 Task: Use the formula "CUMIPMT" in spreadsheet "Project protfolio".
Action: Mouse moved to (120, 71)
Screenshot: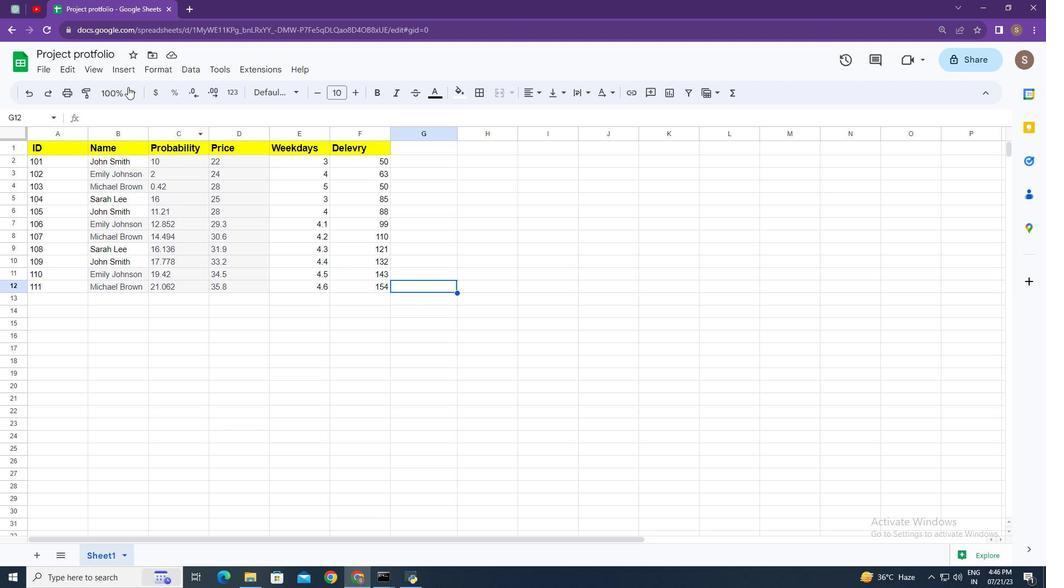 
Action: Mouse pressed left at (120, 71)
Screenshot: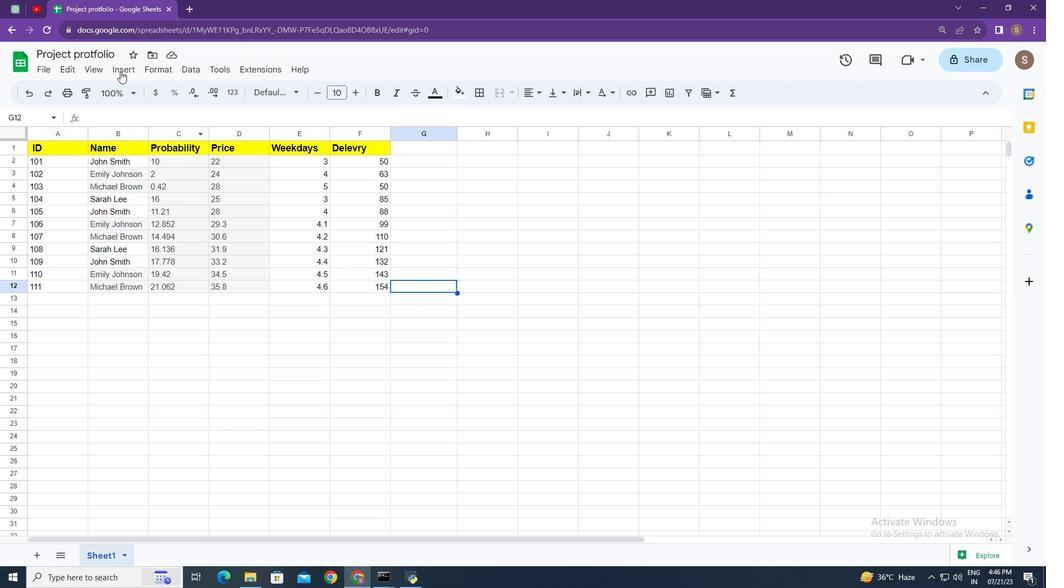
Action: Mouse moved to (194, 280)
Screenshot: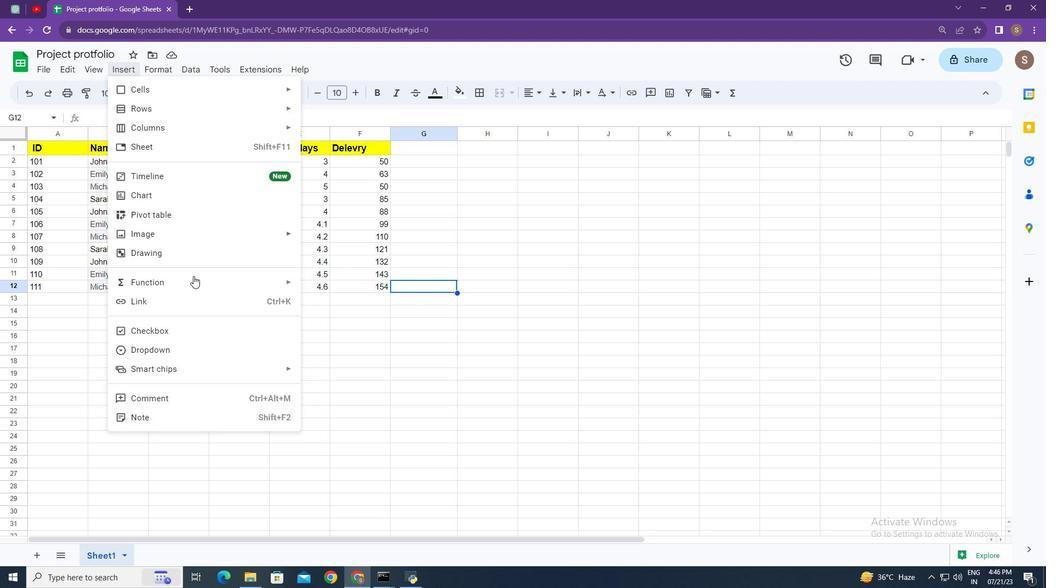 
Action: Mouse pressed left at (194, 280)
Screenshot: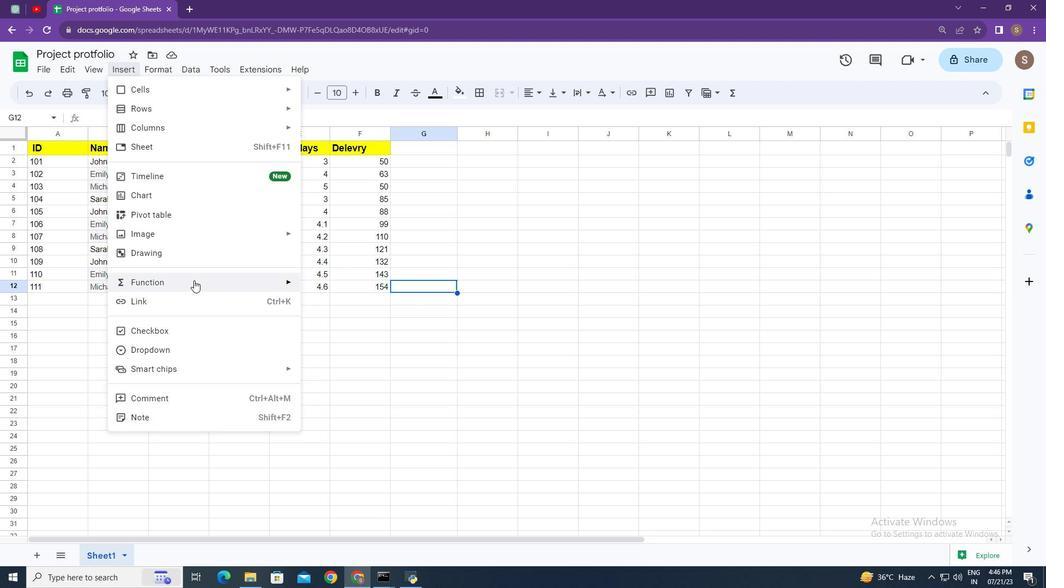 
Action: Mouse moved to (366, 219)
Screenshot: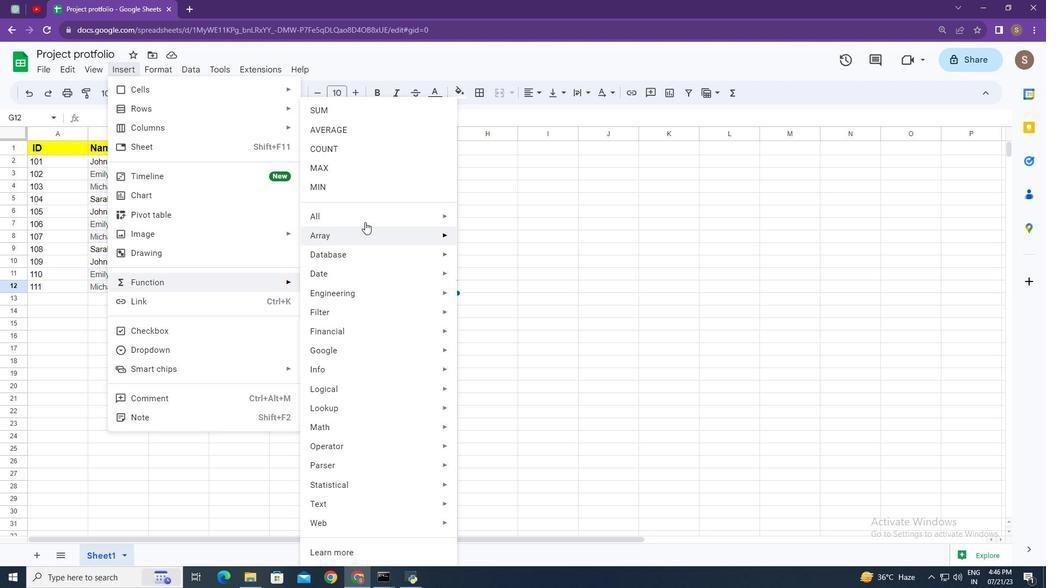 
Action: Mouse pressed left at (366, 219)
Screenshot: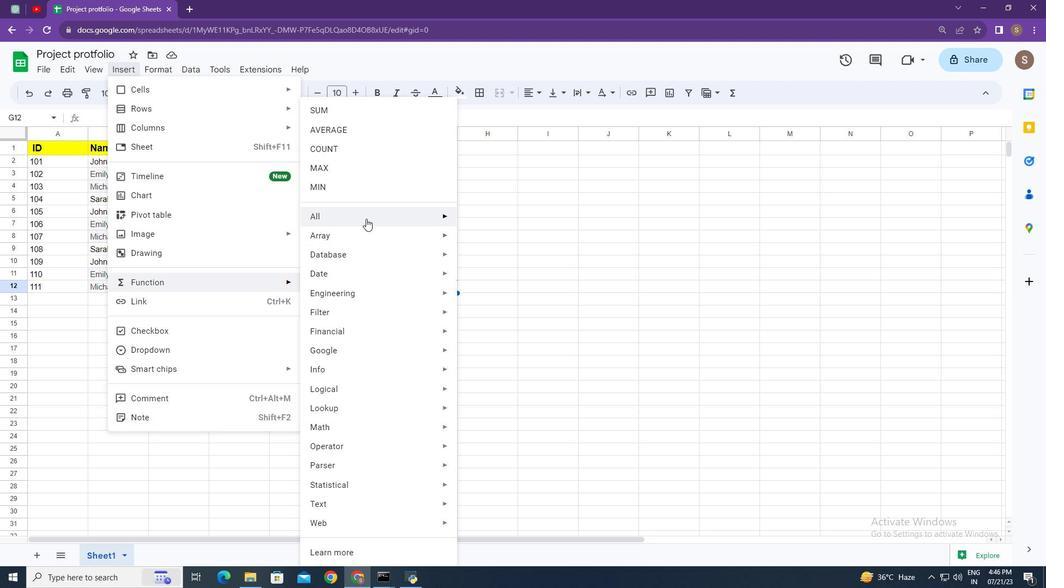 
Action: Mouse moved to (512, 373)
Screenshot: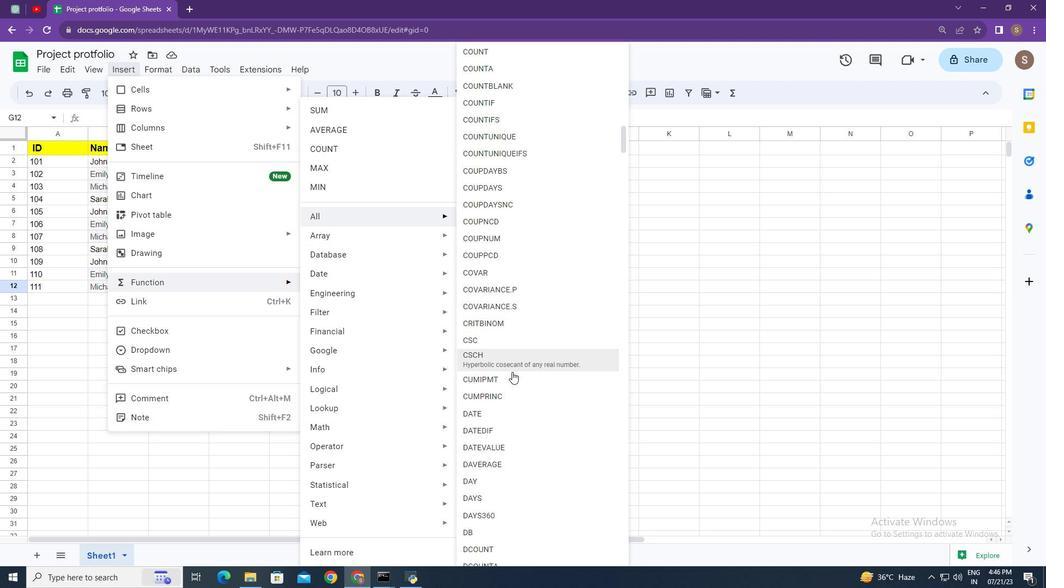 
Action: Mouse pressed left at (512, 373)
Screenshot: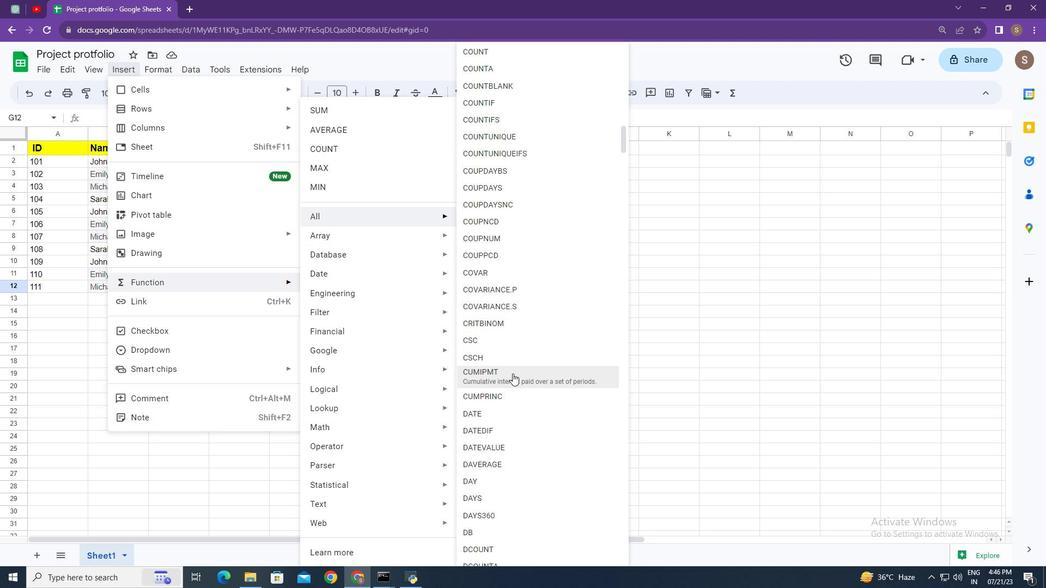 
Action: Mouse moved to (404, 281)
Screenshot: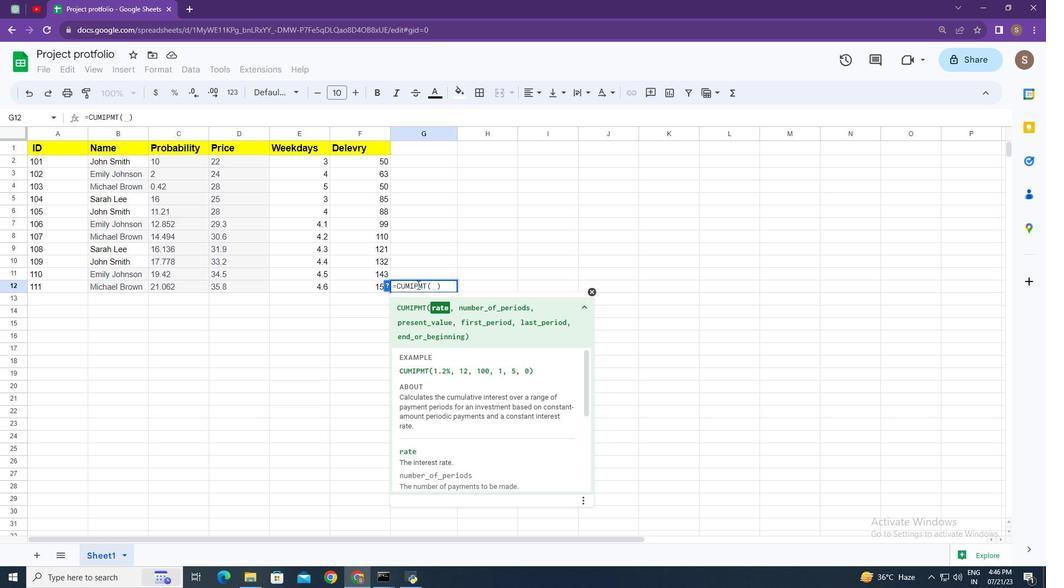 
Action: Key pressed 1.2<Key.shift_r>%,<Key.space>12,<Key.space>100,<Key.space>1,<Key.space>5,<Key.space>0
Screenshot: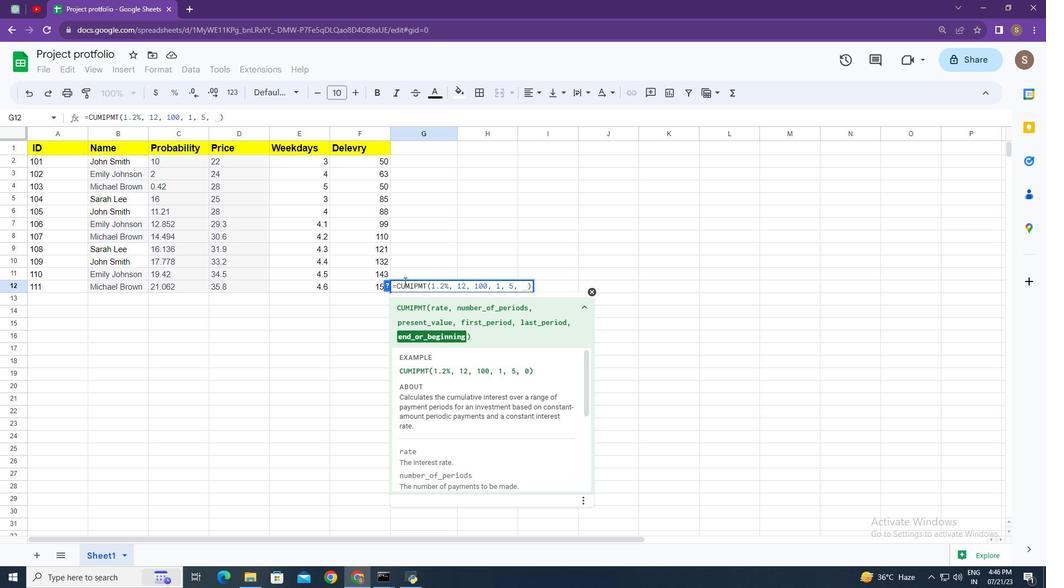 
Action: Mouse moved to (528, 286)
Screenshot: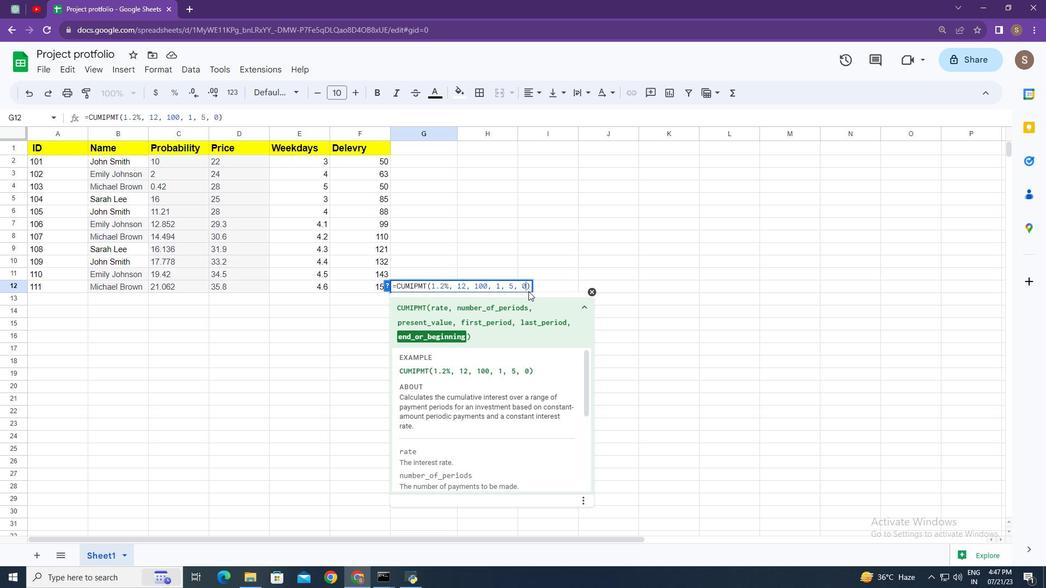 
Action: Key pressed <Key.enter>
Screenshot: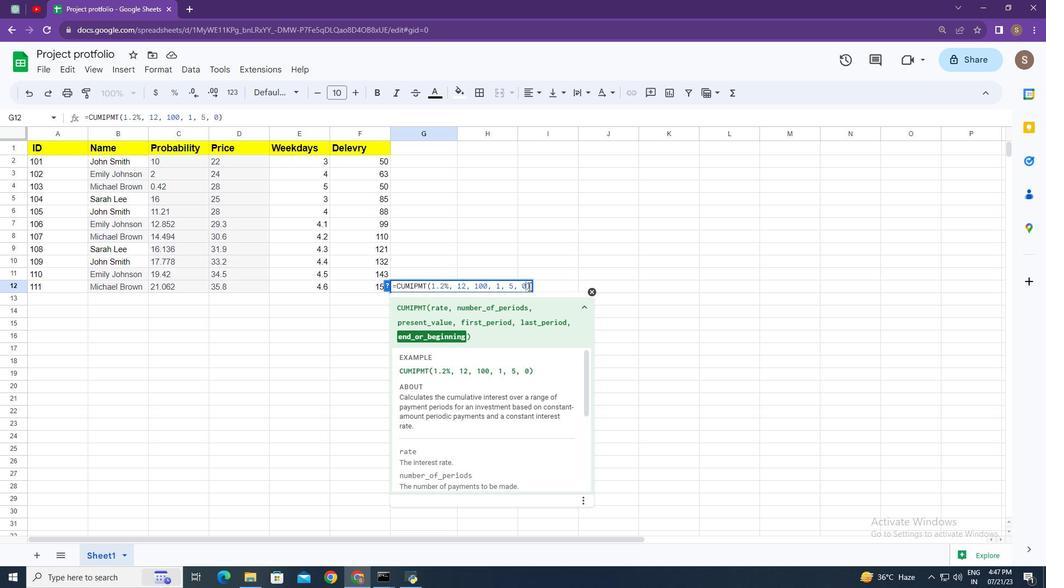 
